 Task: Look for products with assorted flavor in the category "Gummy Candies".
Action: Mouse moved to (18, 56)
Screenshot: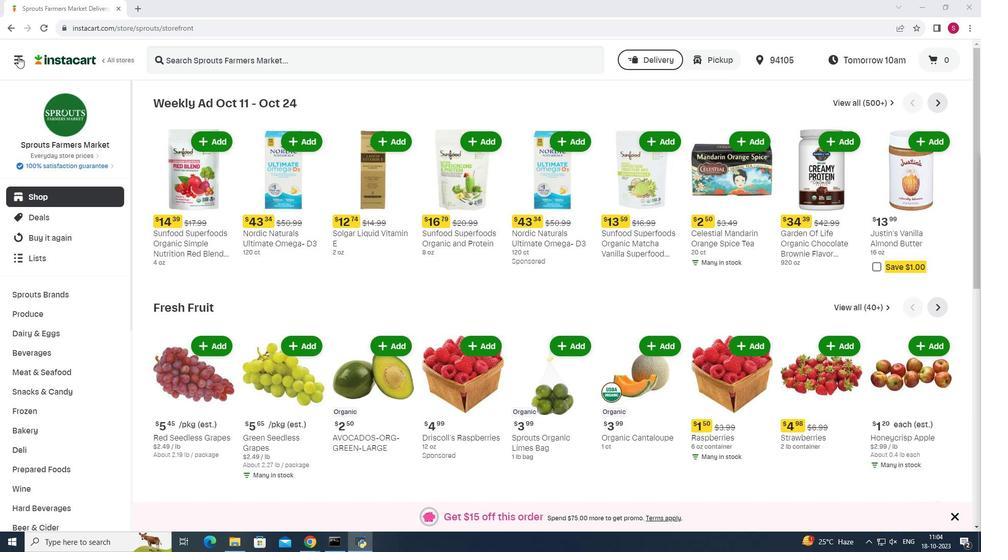 
Action: Mouse pressed left at (18, 56)
Screenshot: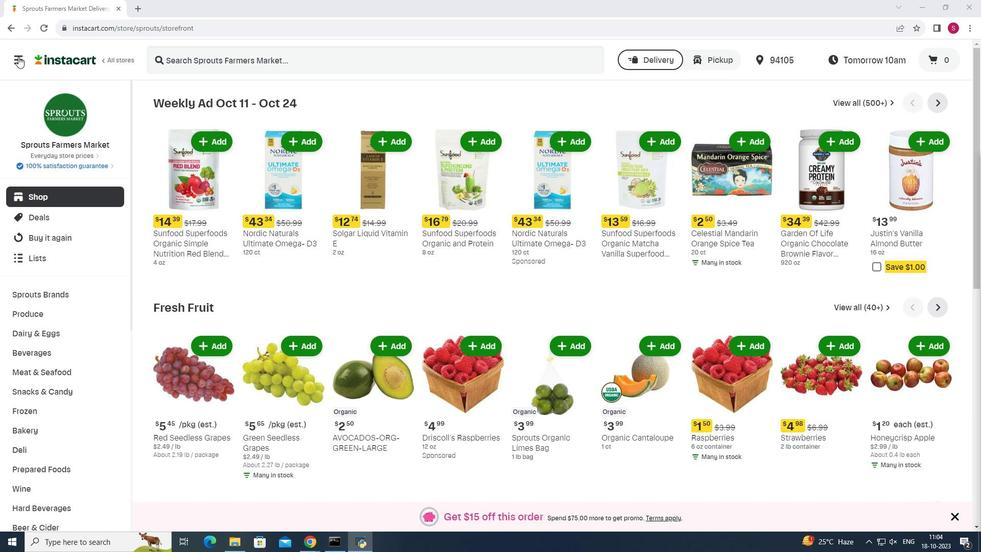 
Action: Mouse moved to (58, 265)
Screenshot: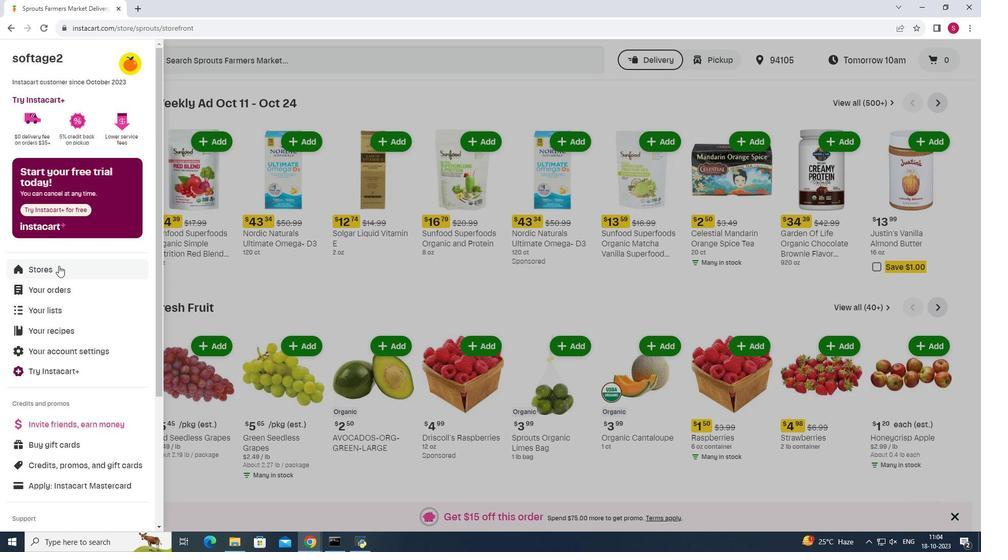 
Action: Mouse pressed left at (58, 265)
Screenshot: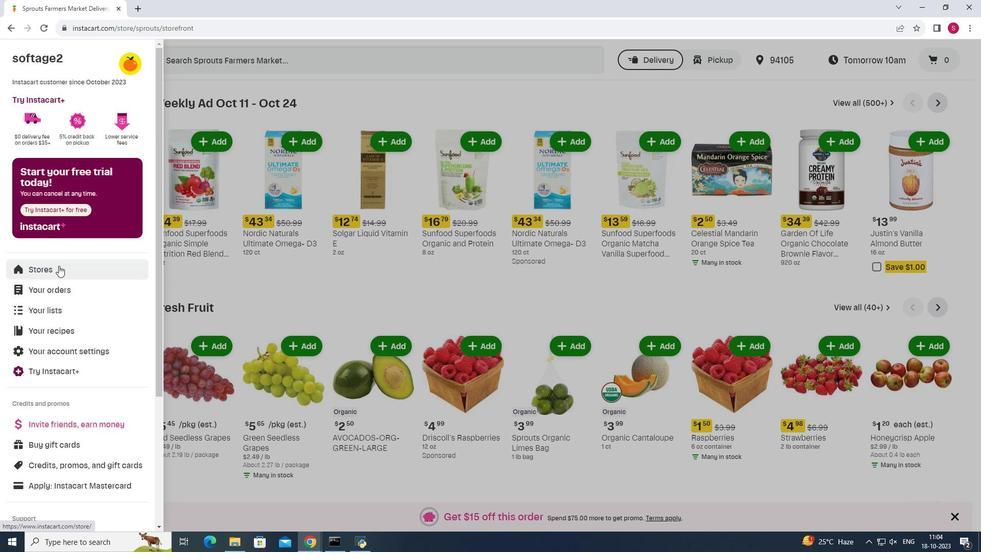
Action: Mouse moved to (240, 94)
Screenshot: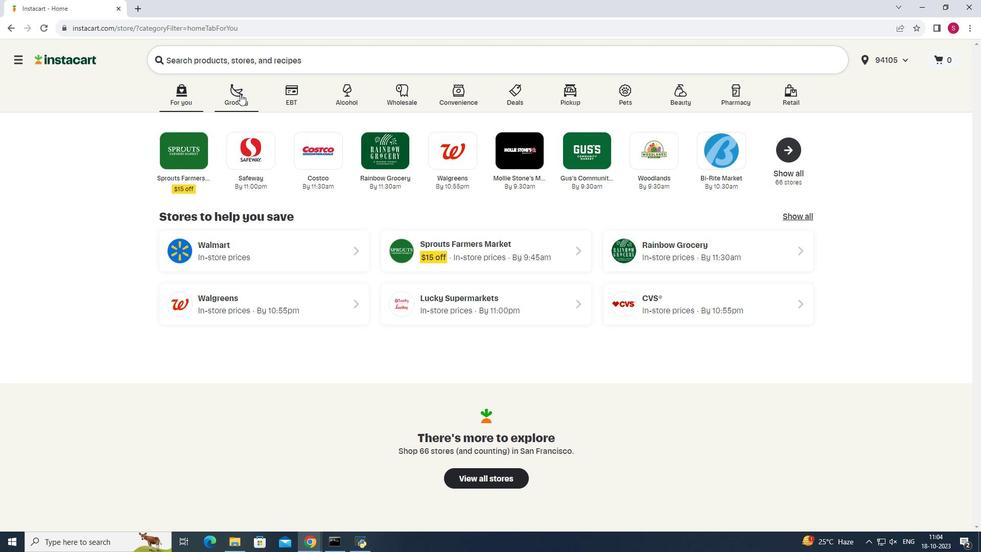 
Action: Mouse pressed left at (240, 94)
Screenshot: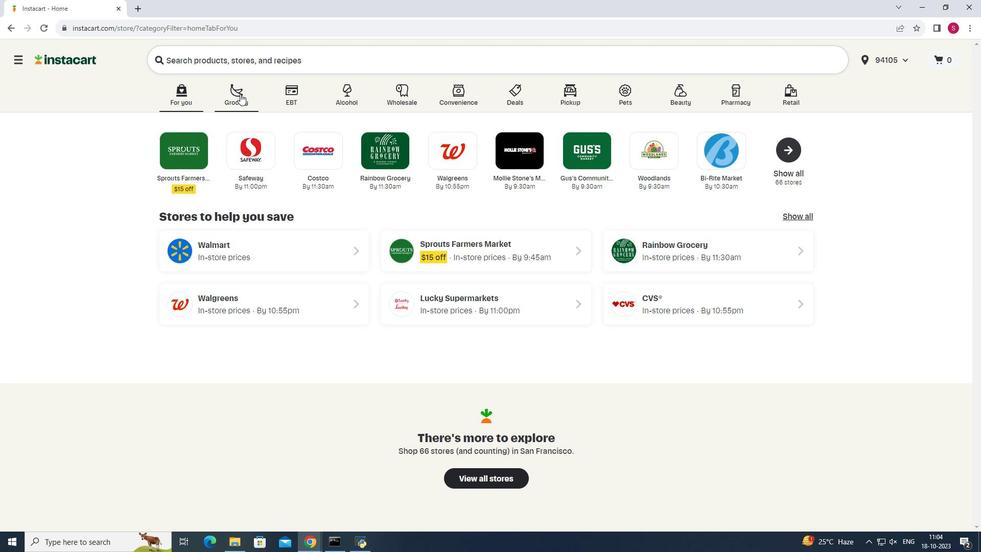 
Action: Mouse moved to (682, 138)
Screenshot: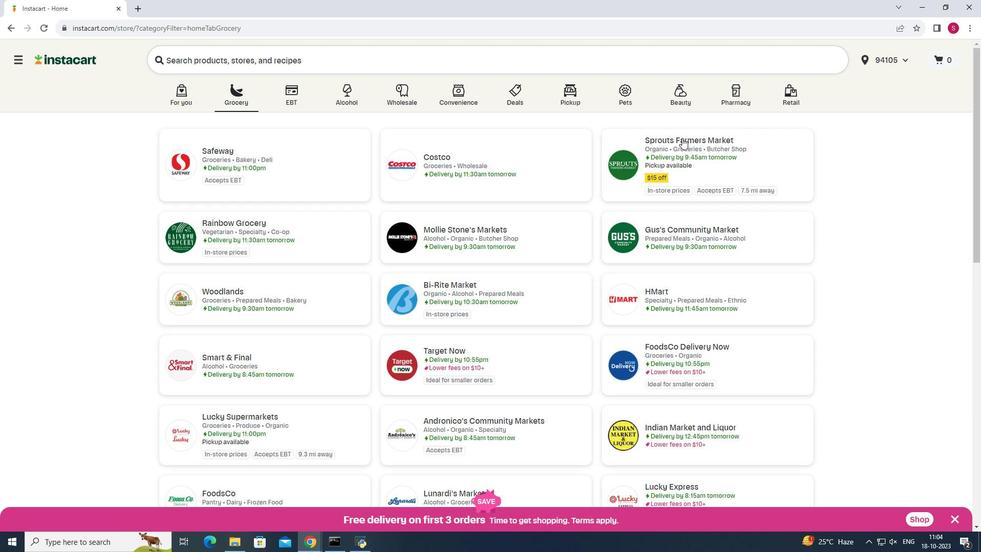 
Action: Mouse pressed left at (682, 138)
Screenshot: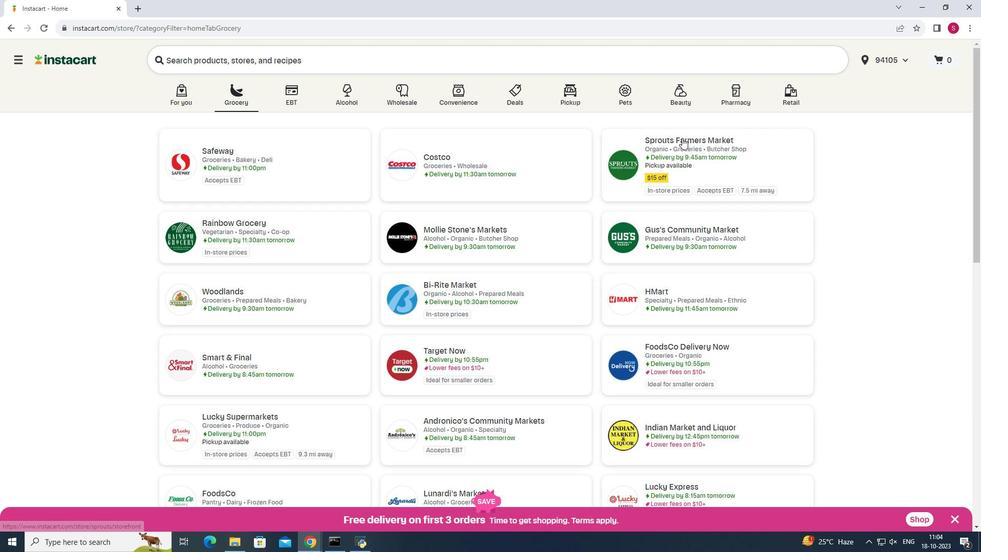 
Action: Mouse moved to (43, 394)
Screenshot: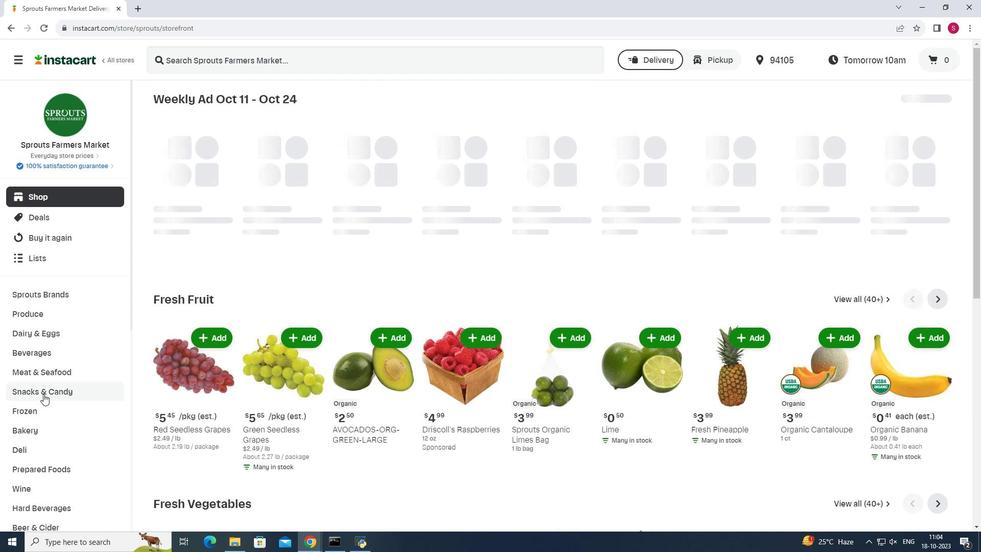 
Action: Mouse pressed left at (43, 394)
Screenshot: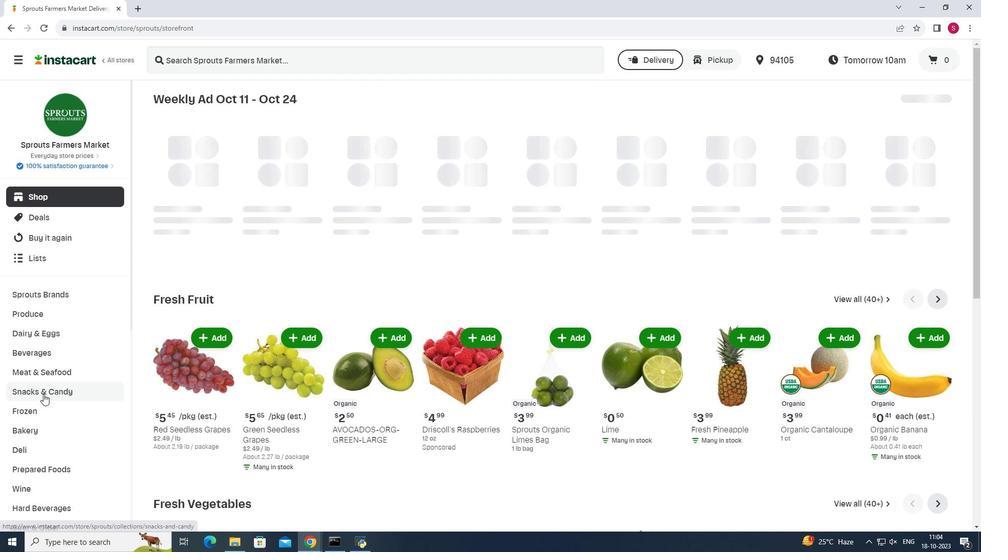 
Action: Mouse moved to (297, 125)
Screenshot: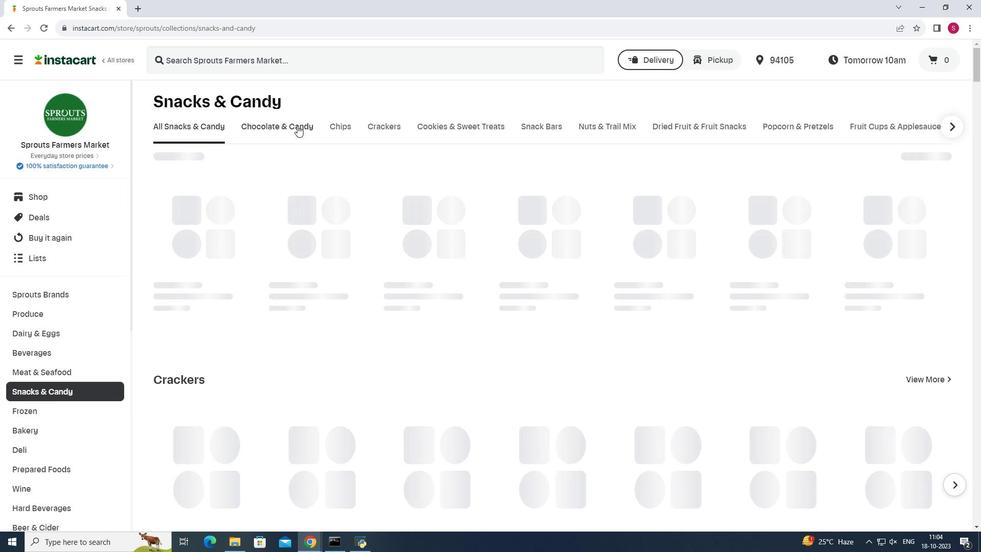 
Action: Mouse pressed left at (297, 125)
Screenshot: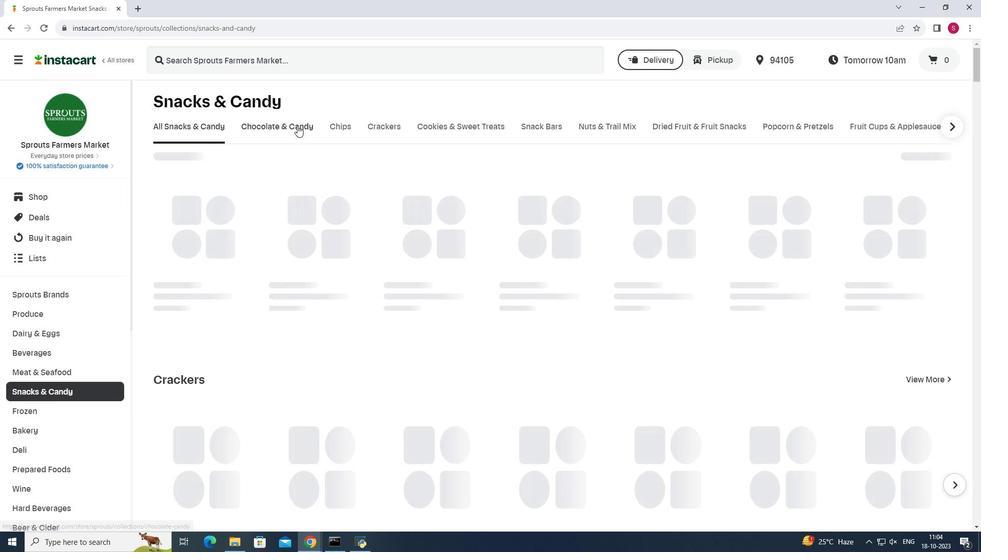 
Action: Mouse moved to (353, 167)
Screenshot: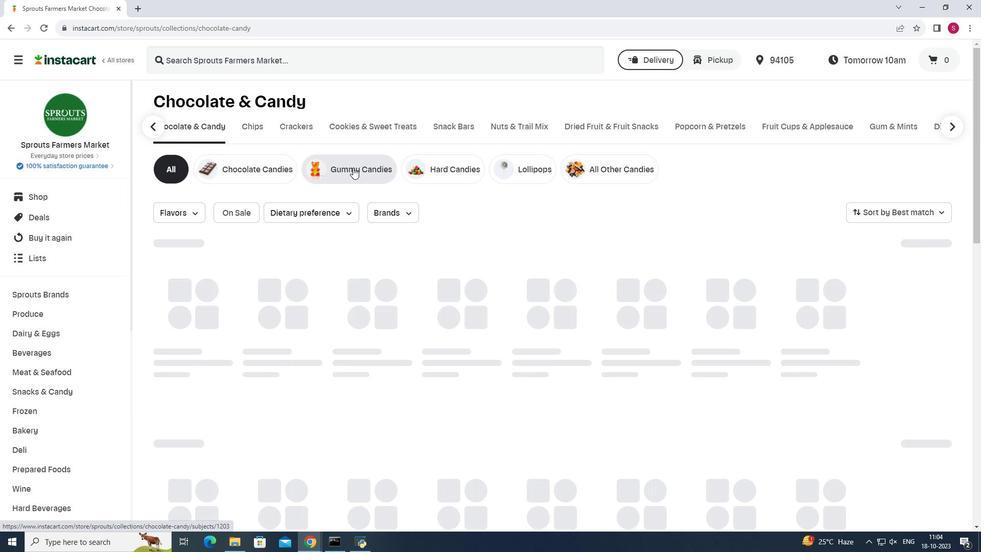 
Action: Mouse pressed left at (353, 167)
Screenshot: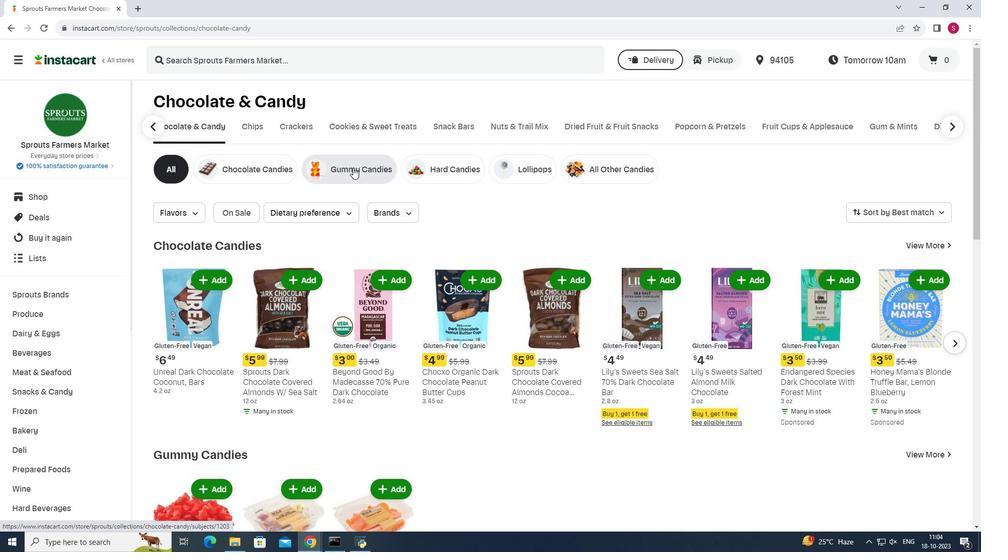 
Action: Mouse moved to (195, 217)
Screenshot: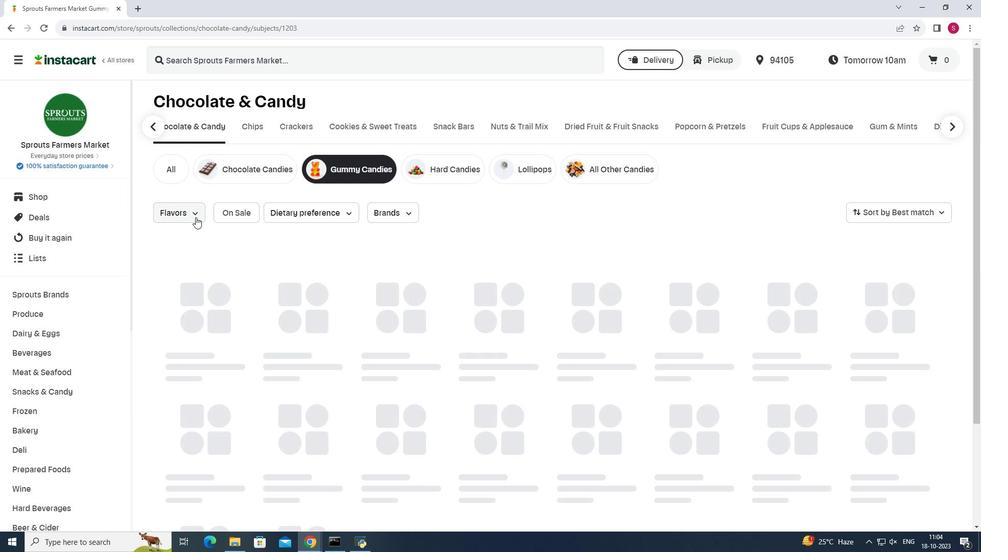 
Action: Mouse pressed left at (195, 217)
Screenshot: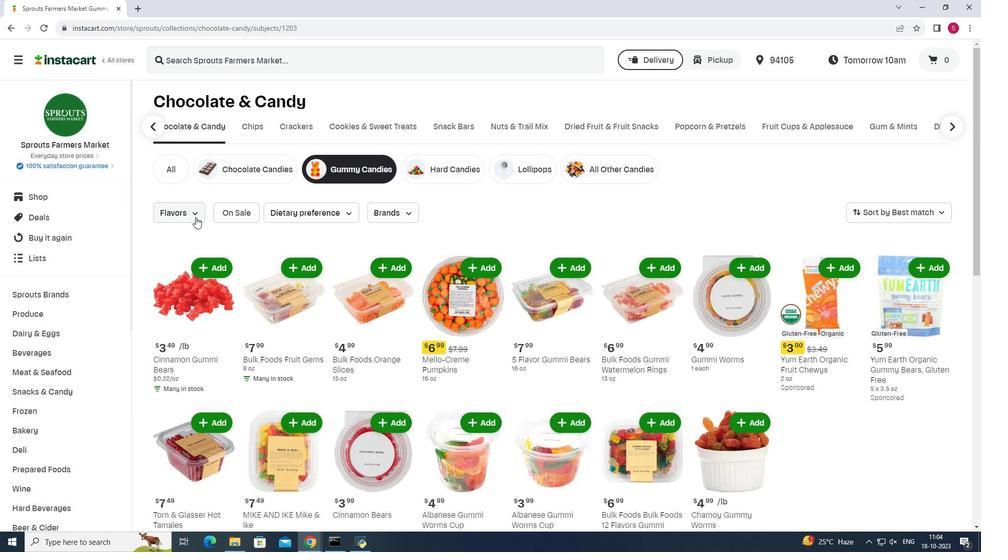 
Action: Mouse moved to (210, 242)
Screenshot: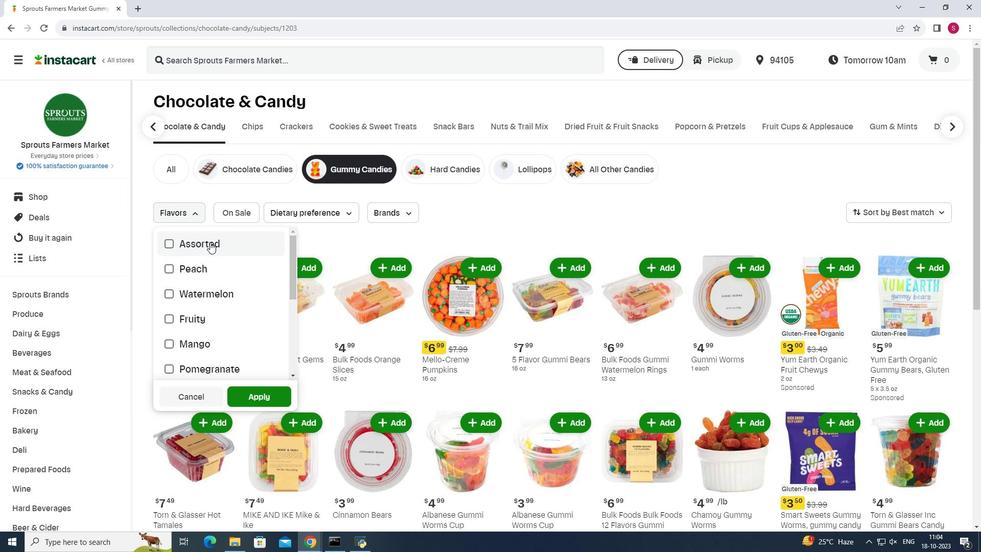 
Action: Mouse pressed left at (210, 242)
Screenshot: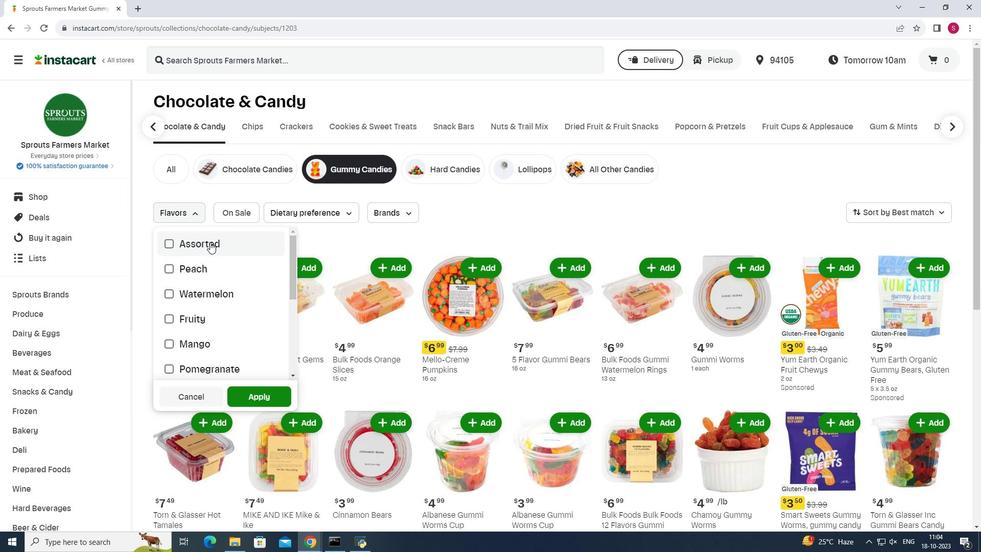
Action: Mouse moved to (270, 396)
Screenshot: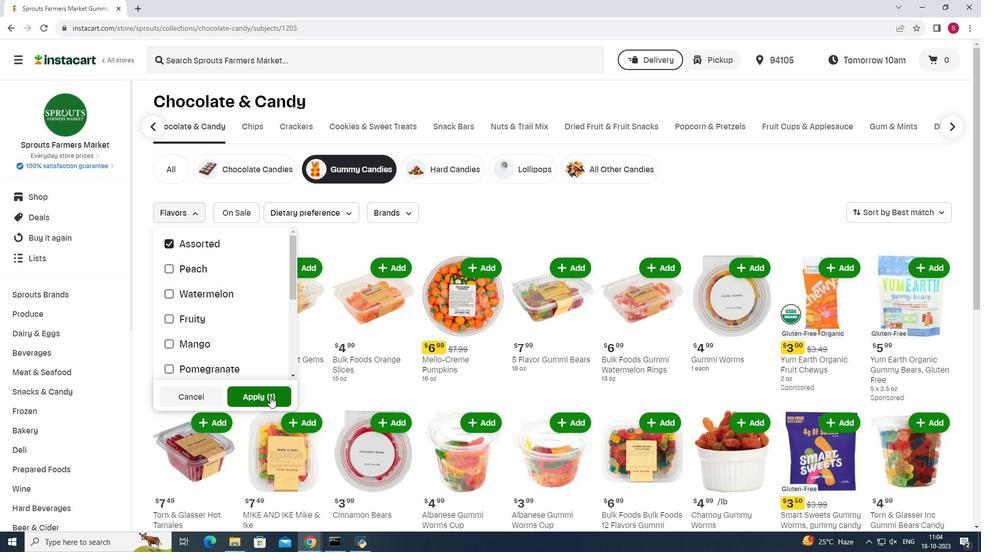 
Action: Mouse pressed left at (270, 396)
Screenshot: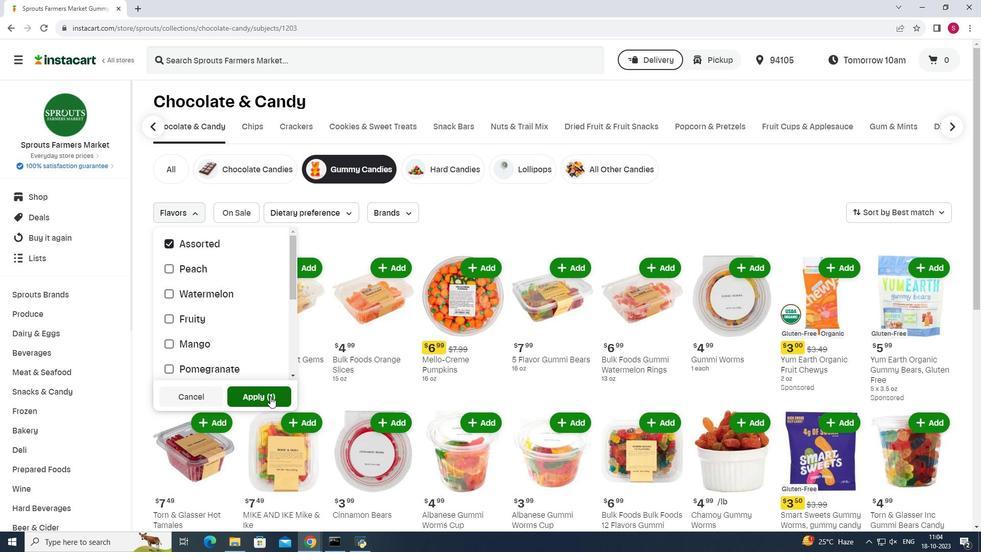 
Action: Mouse moved to (712, 261)
Screenshot: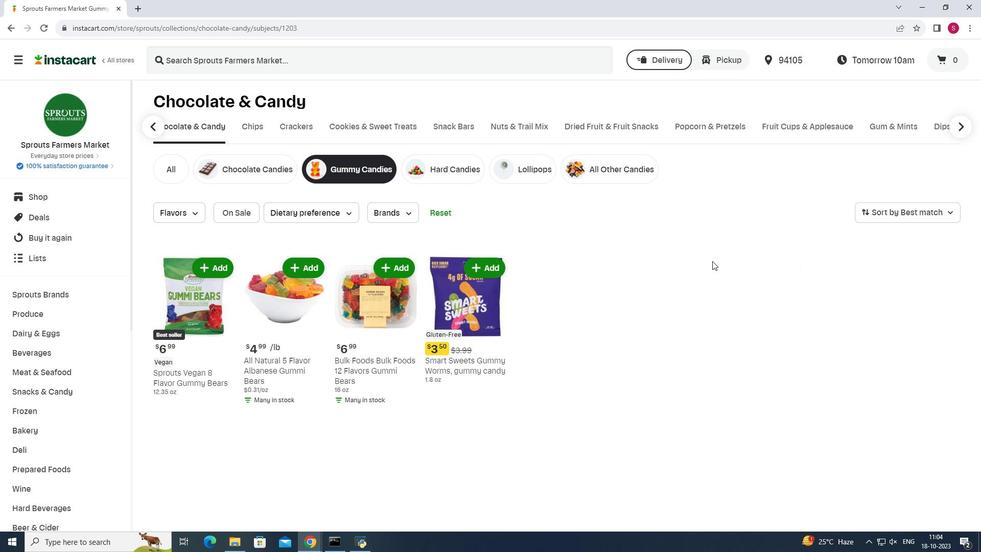 
